 Task: Share the "Movie A" through Email, render in Resolution 854x480
Action: Mouse pressed left at (521, 196)
Screenshot: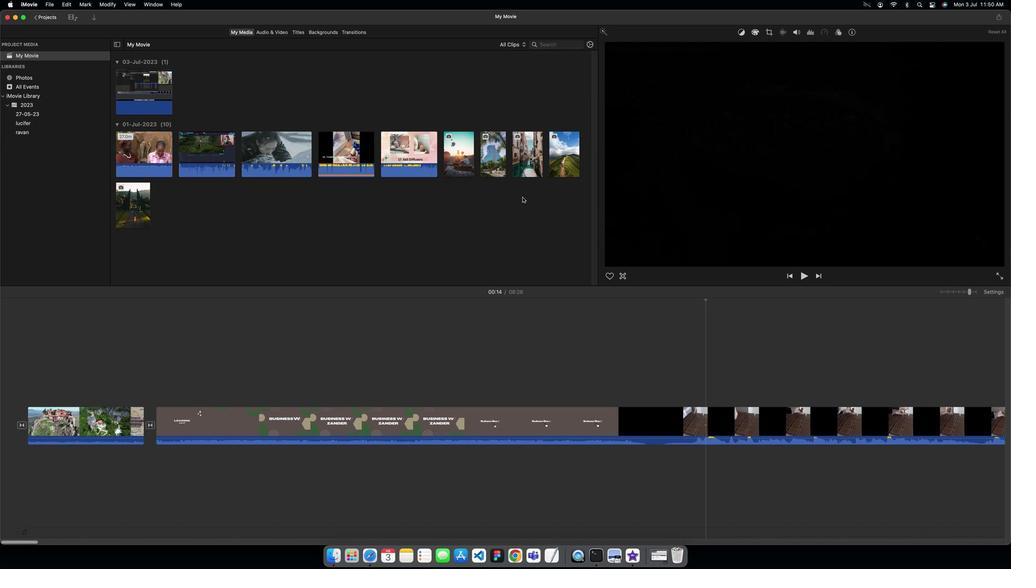
Action: Mouse moved to (1009, 27)
Screenshot: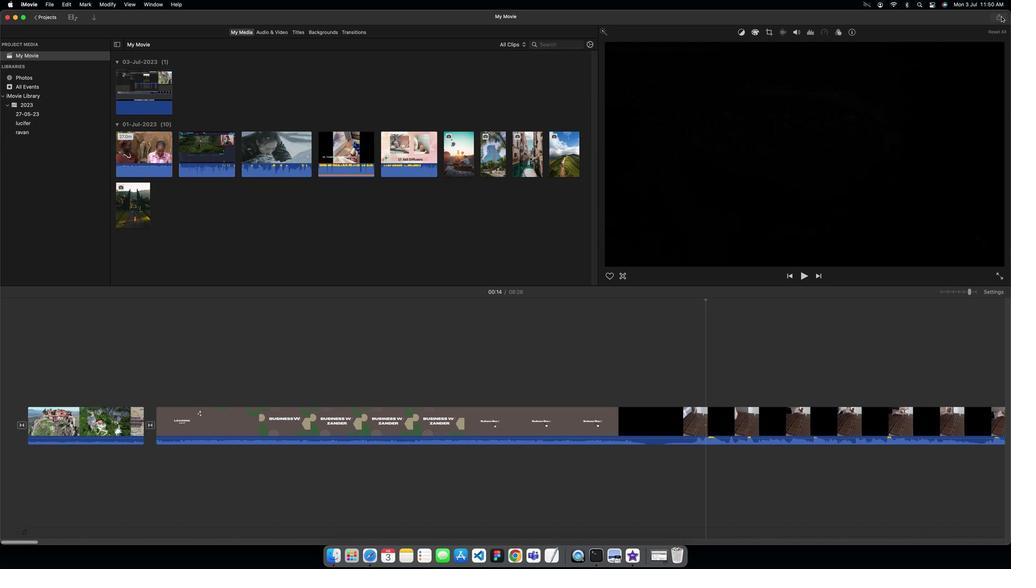 
Action: Mouse pressed left at (1009, 27)
Screenshot: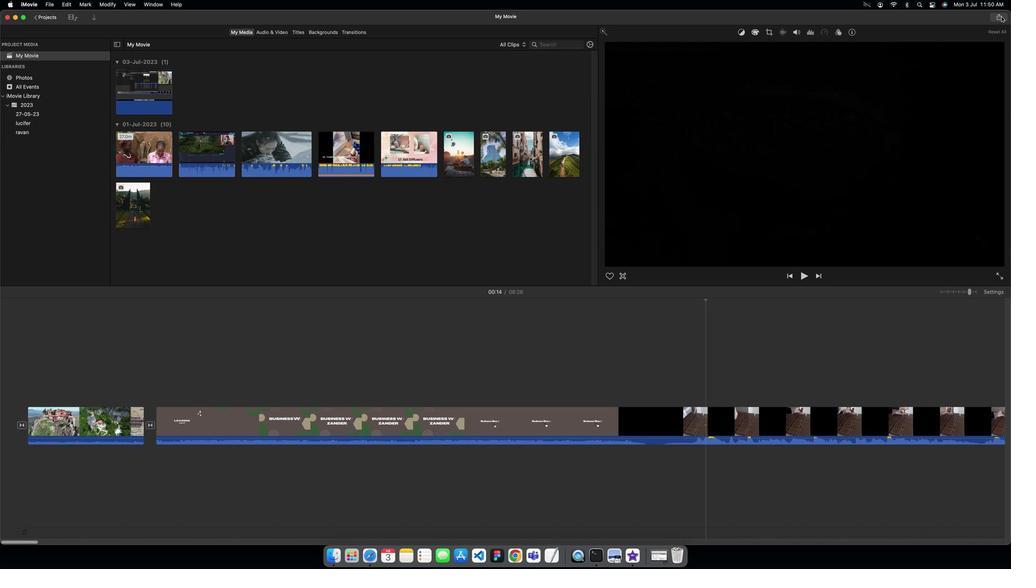 
Action: Mouse moved to (942, 53)
Screenshot: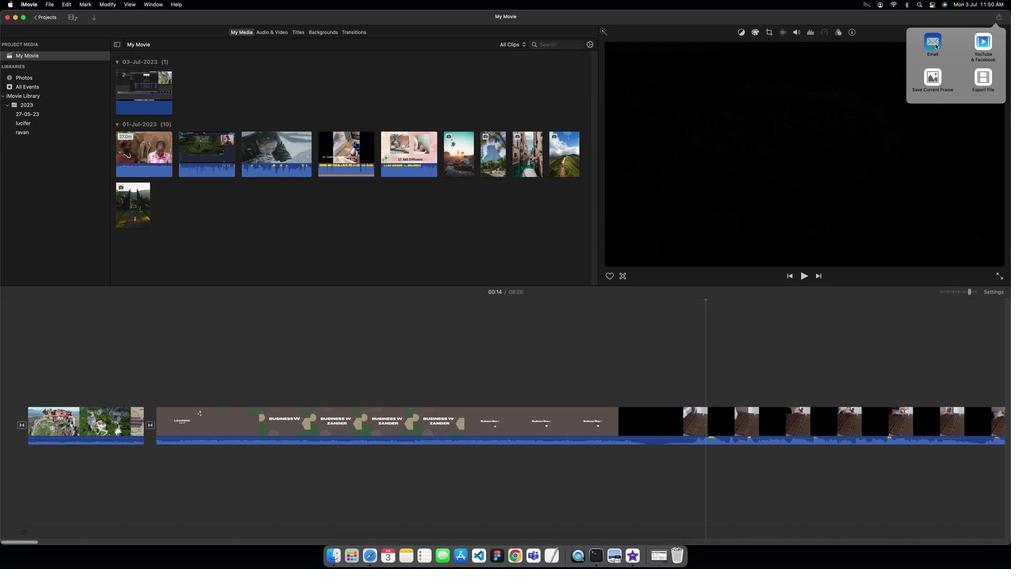 
Action: Mouse pressed left at (942, 53)
Screenshot: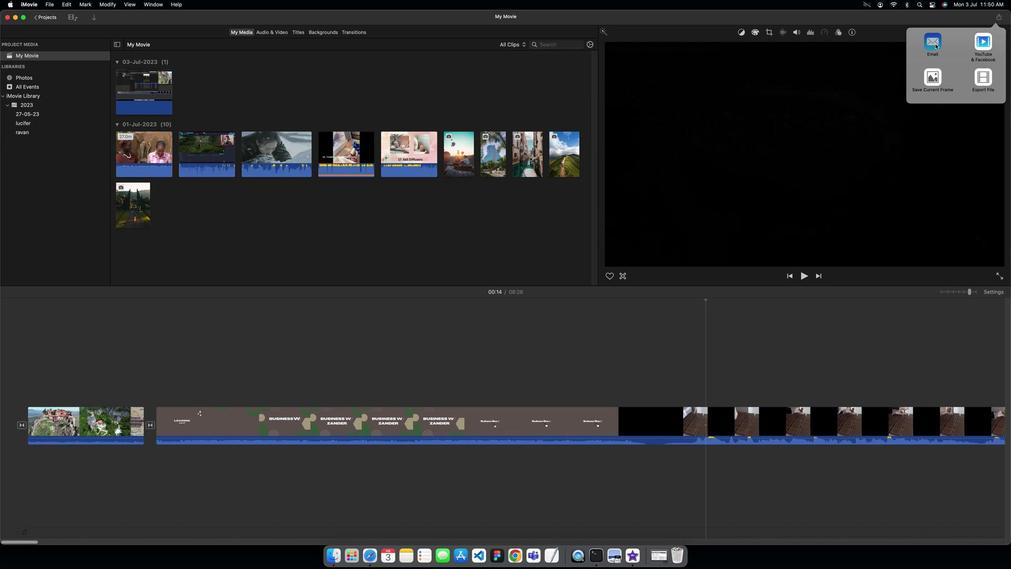 
Action: Mouse moved to (569, 158)
Screenshot: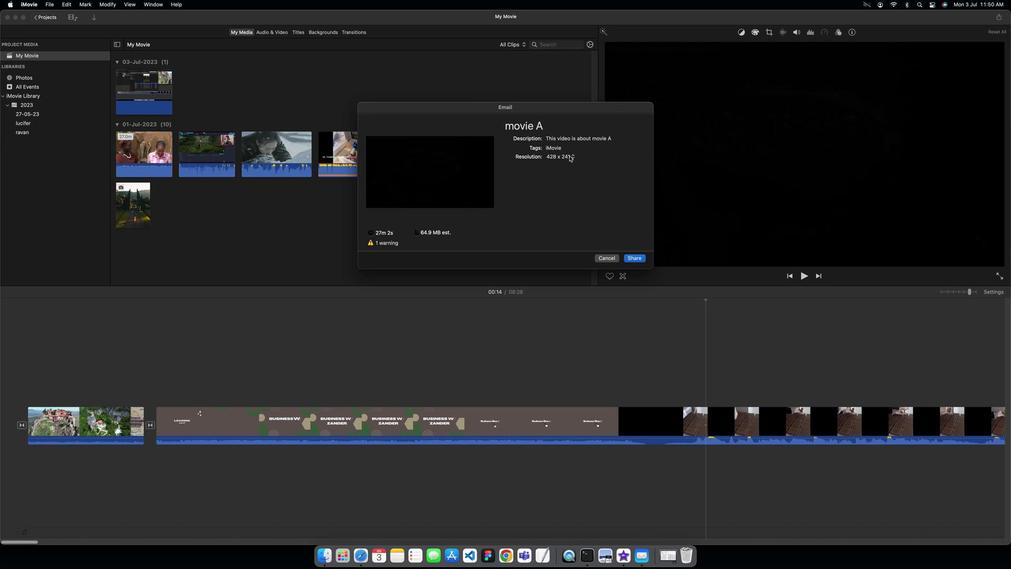 
Action: Mouse pressed left at (569, 158)
Screenshot: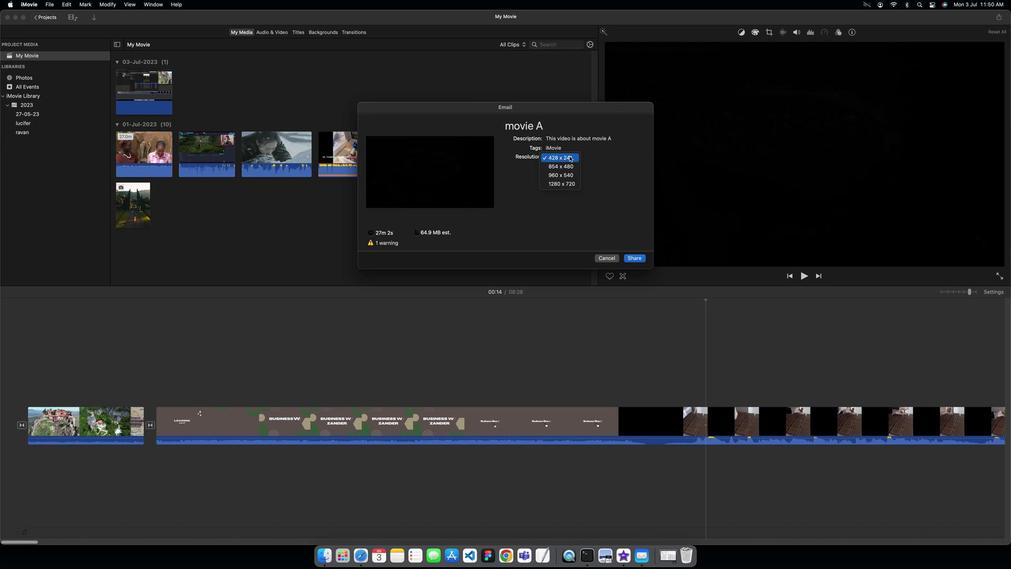
Action: Mouse moved to (566, 164)
Screenshot: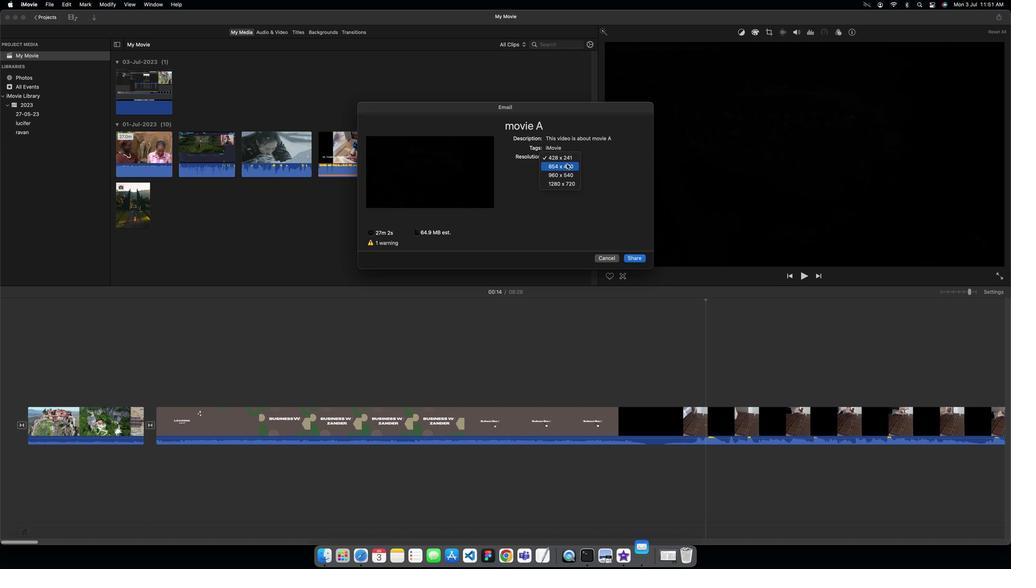 
Action: Mouse pressed left at (566, 164)
Screenshot: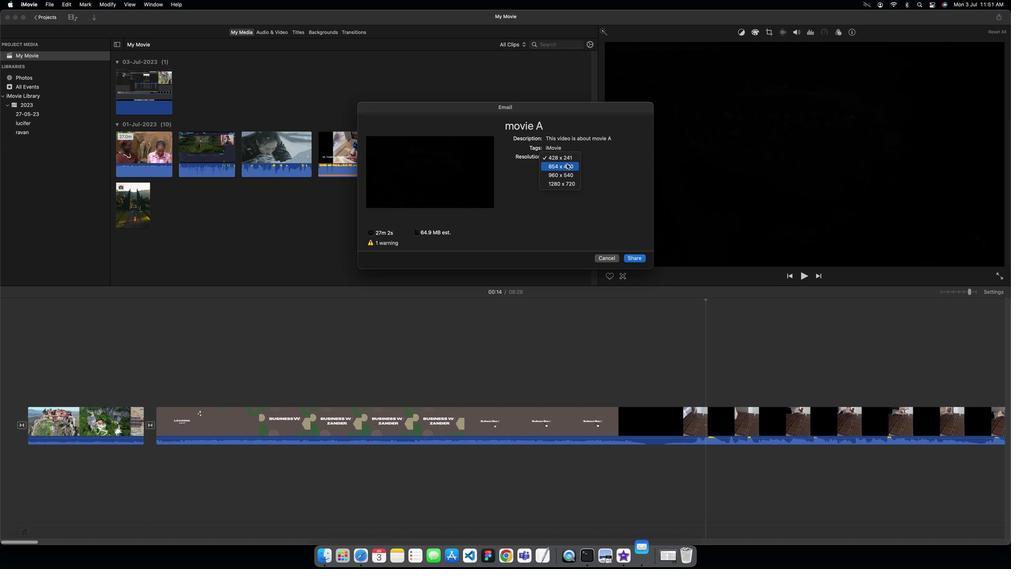 
Action: Mouse moved to (633, 253)
Screenshot: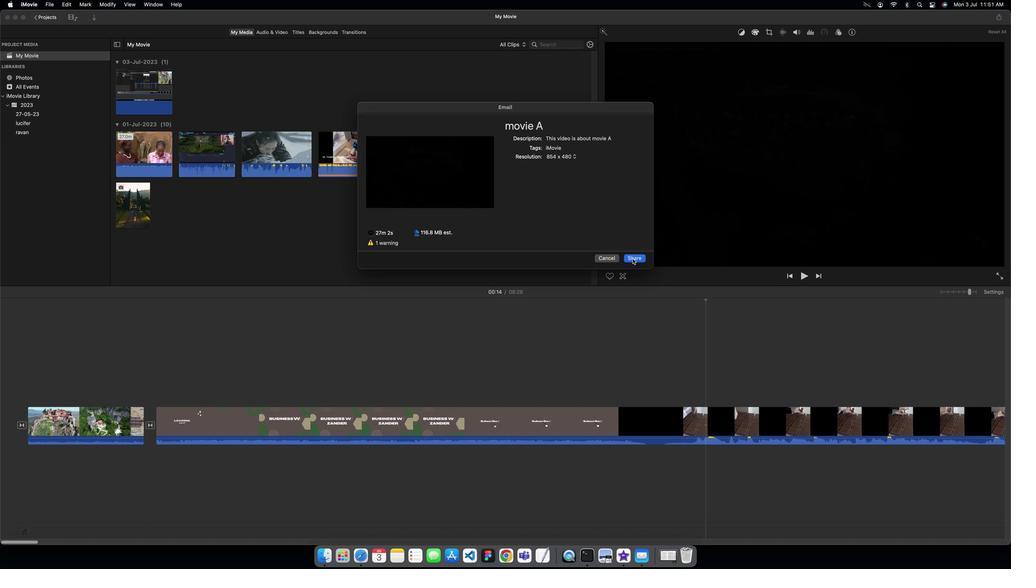 
Action: Mouse pressed left at (633, 253)
Screenshot: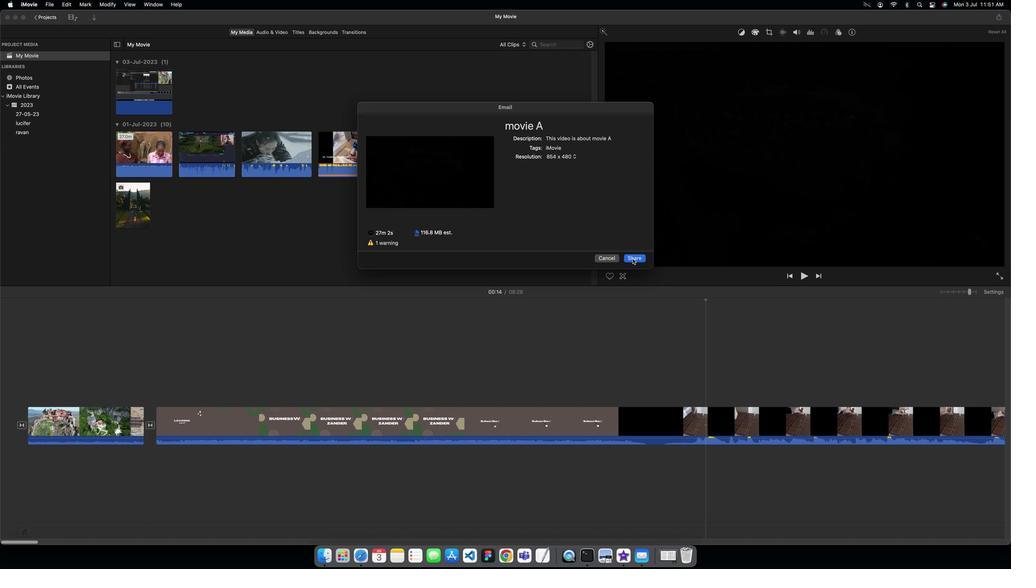
